 Task: Create a blank project AcmeWorks with privacy Public and default view as List and in the team Taskers . Create three sections in the project as To-Do, Doing and Done
Action: Mouse moved to (73, 50)
Screenshot: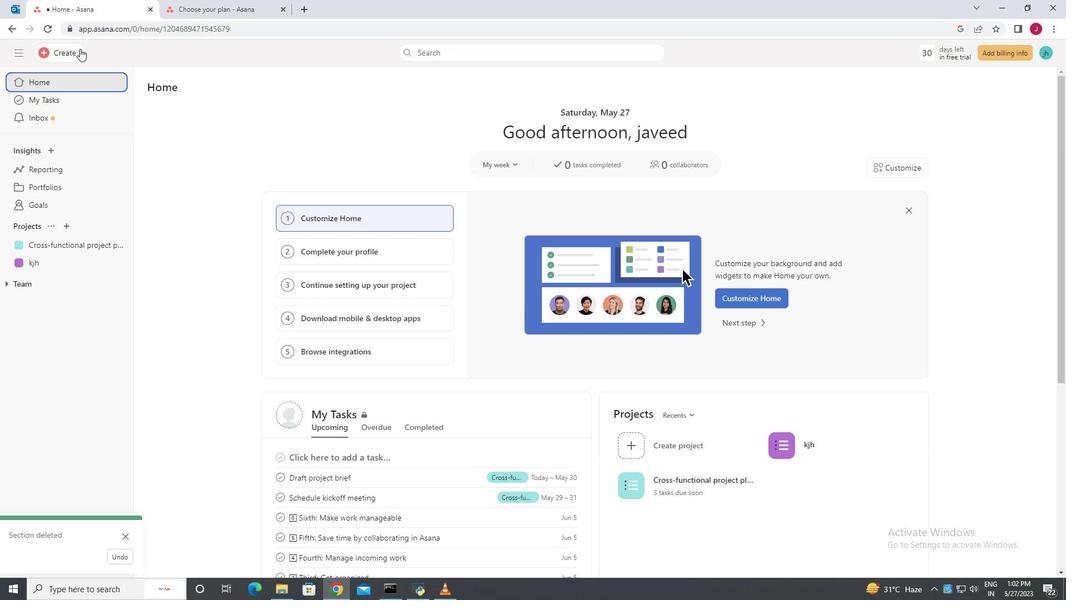 
Action: Mouse pressed left at (73, 50)
Screenshot: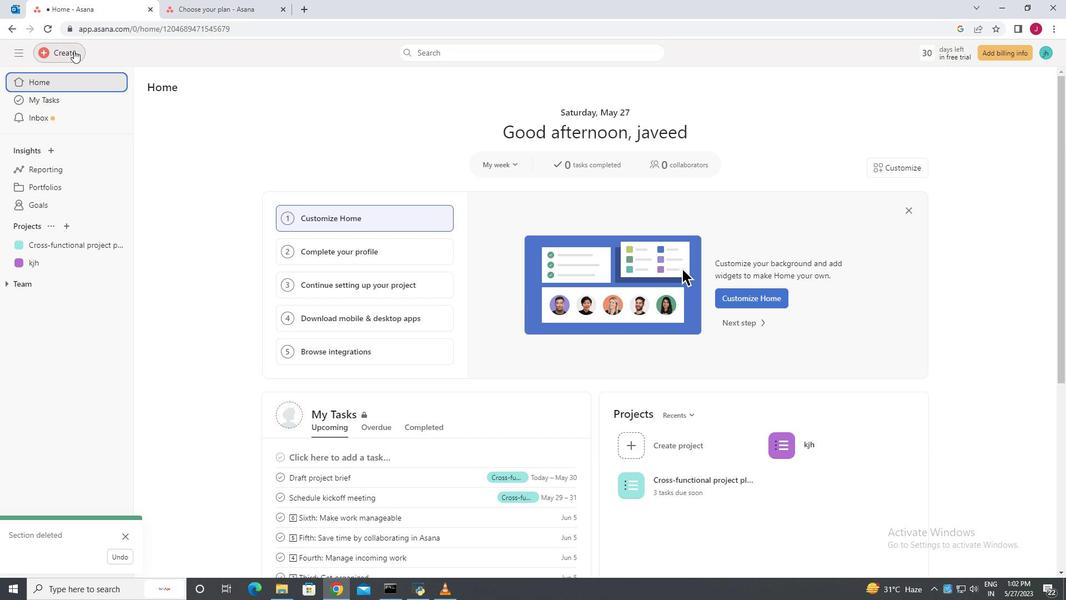 
Action: Mouse moved to (126, 74)
Screenshot: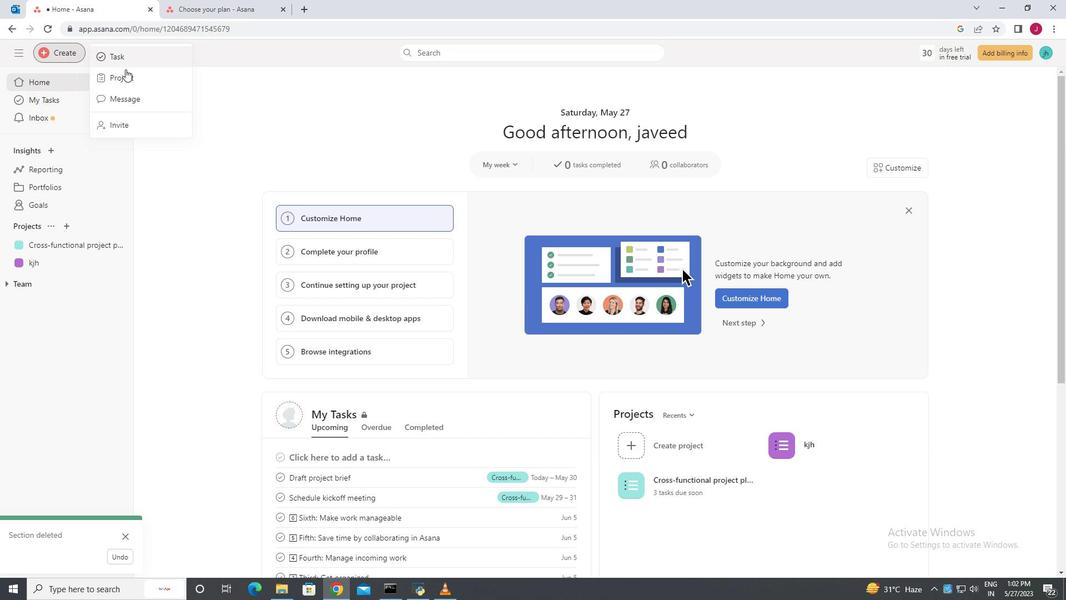 
Action: Mouse pressed left at (126, 74)
Screenshot: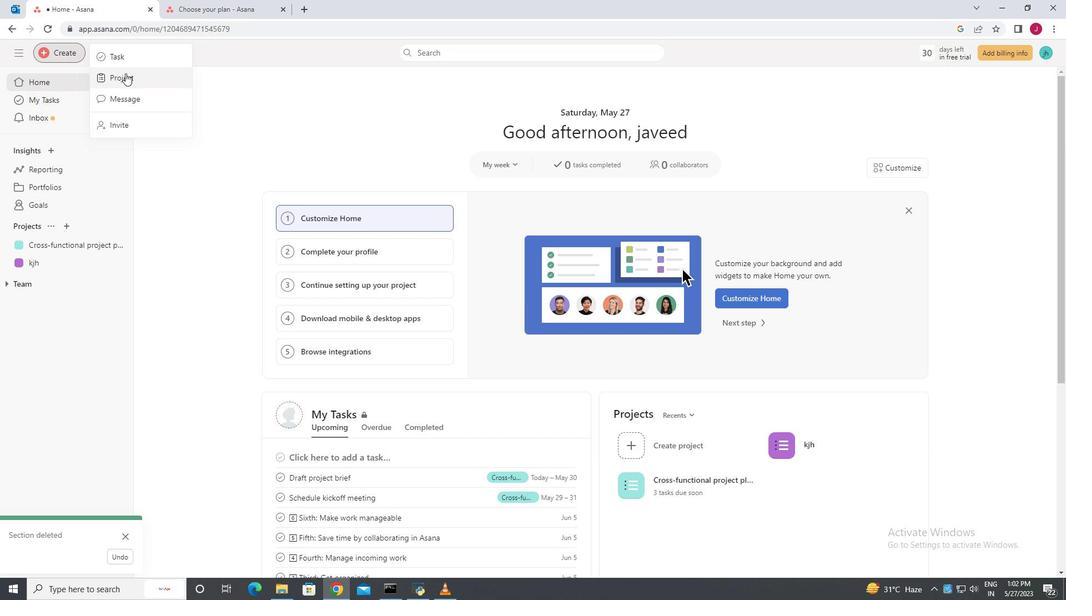 
Action: Mouse moved to (430, 301)
Screenshot: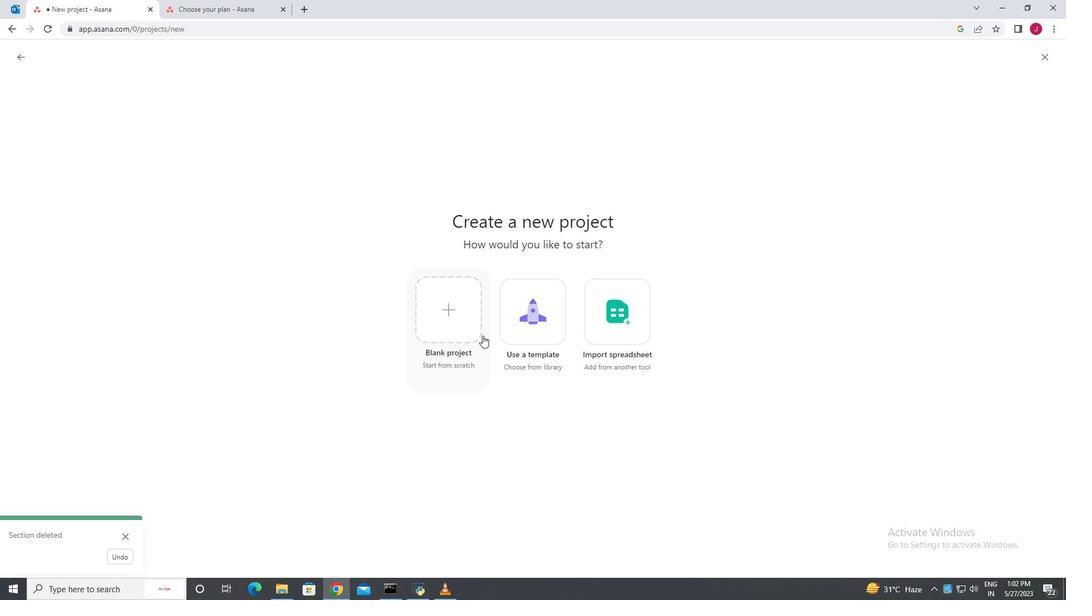
Action: Mouse pressed left at (430, 301)
Screenshot: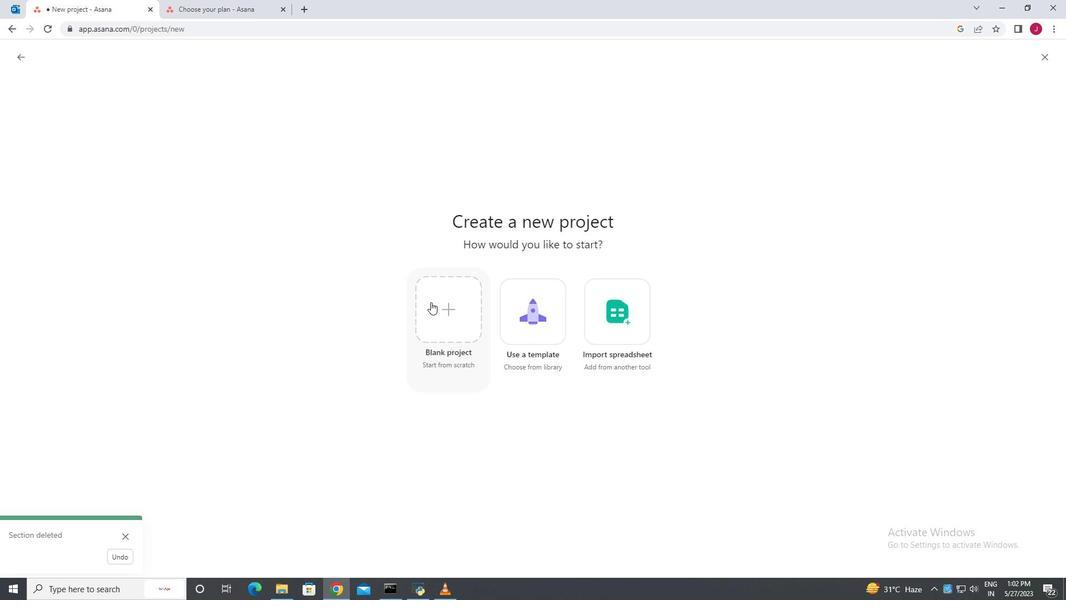 
Action: Mouse moved to (186, 139)
Screenshot: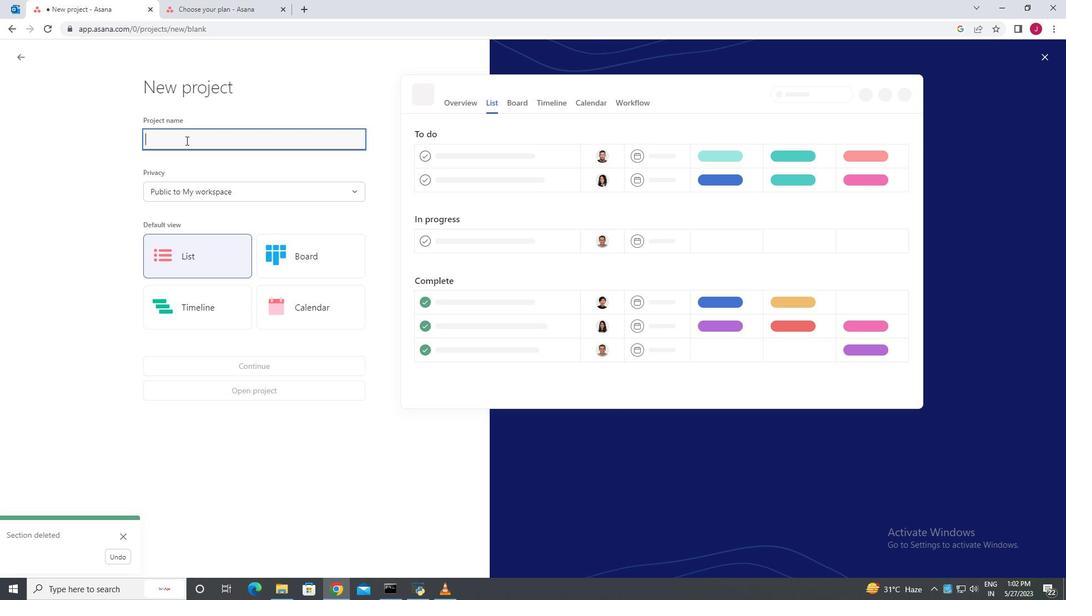 
Action: Key pressed <Key.caps_lock>A<Key.caps_lock>ceme<Key.caps_lock>W<Key.caps_lock>orks
Screenshot: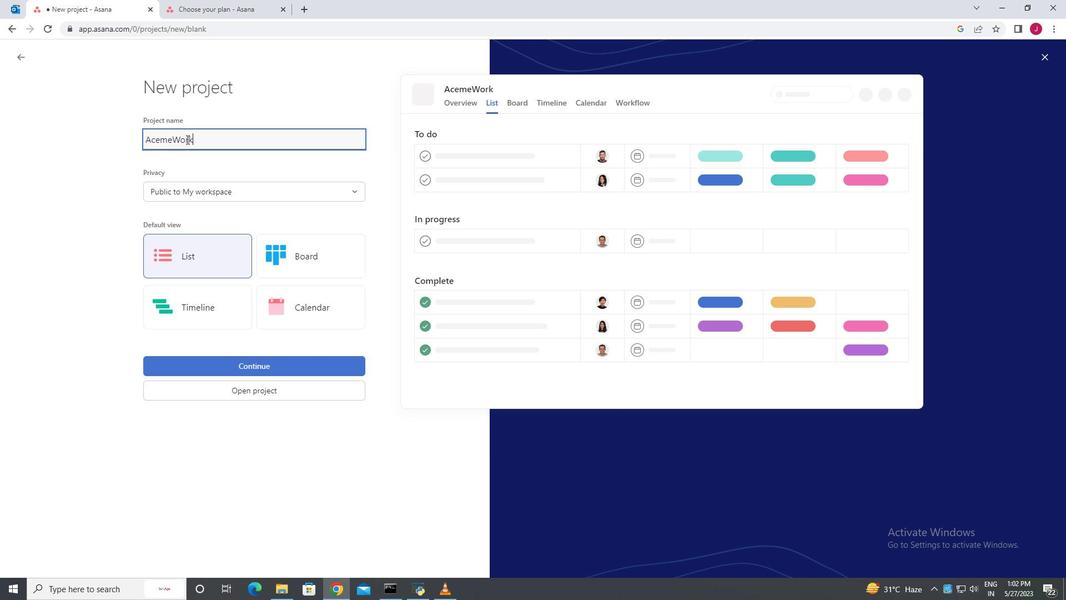 
Action: Mouse moved to (231, 188)
Screenshot: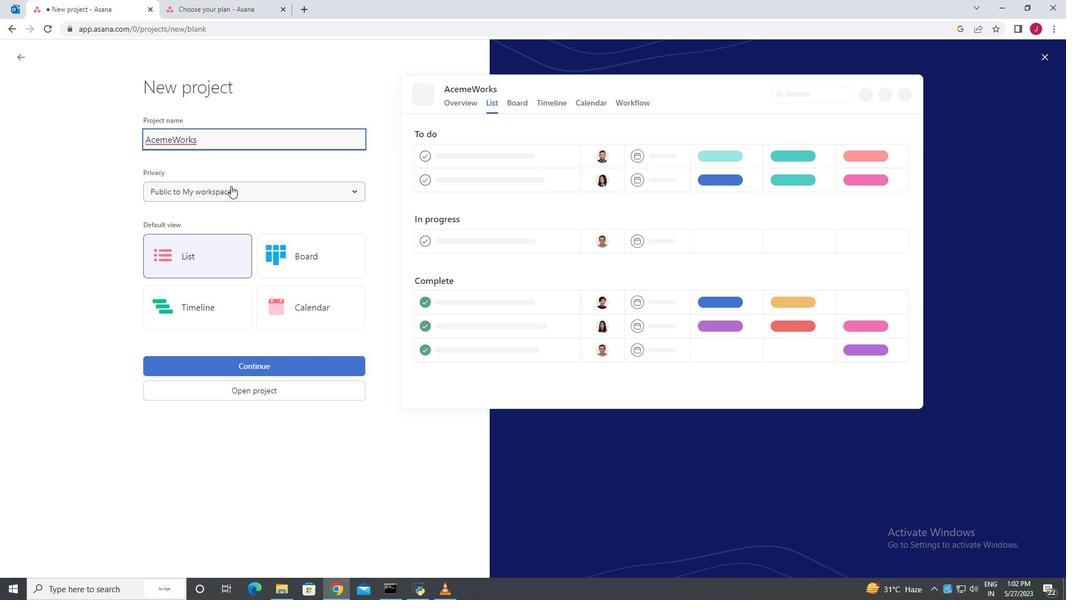 
Action: Mouse pressed left at (231, 188)
Screenshot: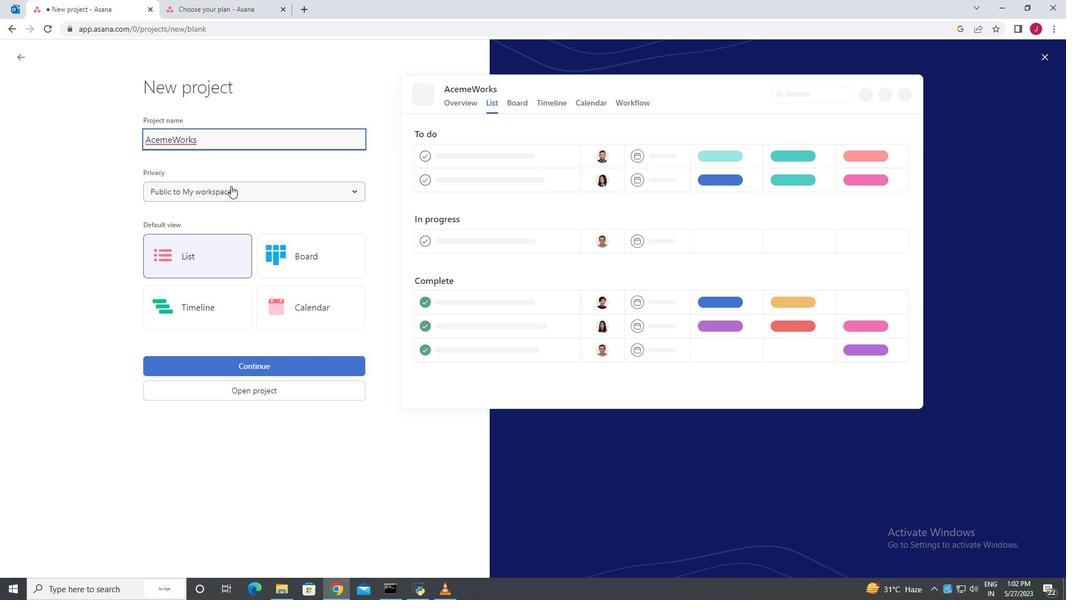 
Action: Mouse moved to (215, 232)
Screenshot: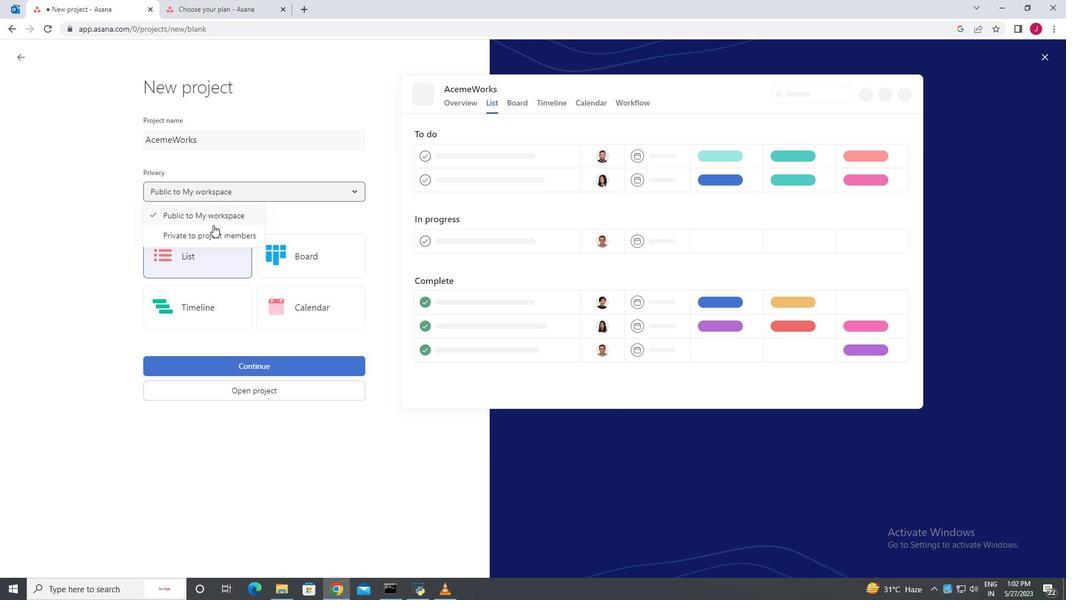 
Action: Mouse pressed left at (215, 232)
Screenshot: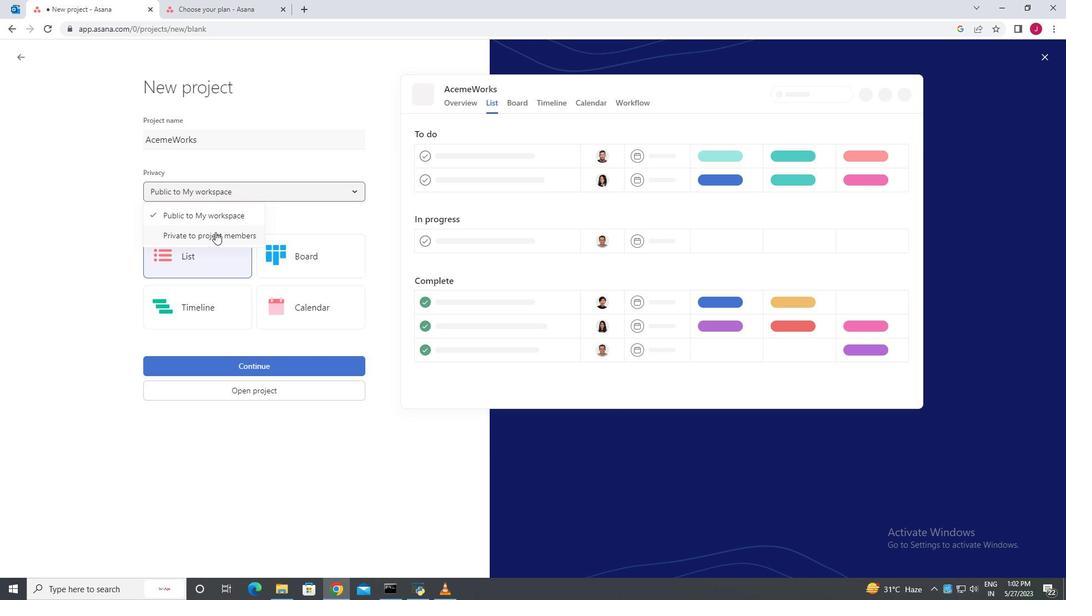 
Action: Mouse moved to (227, 192)
Screenshot: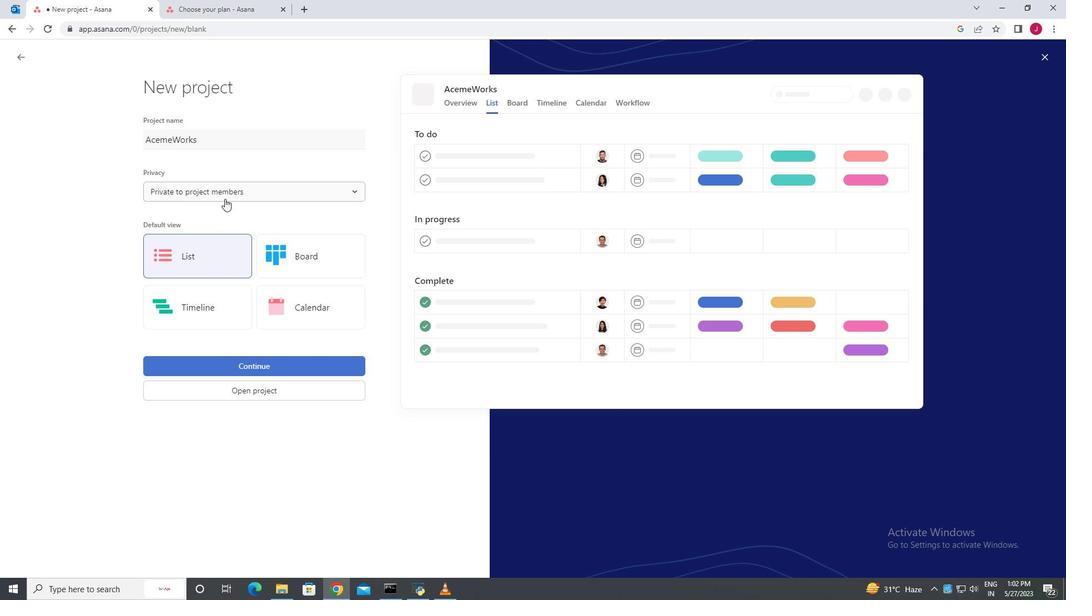 
Action: Mouse pressed left at (227, 192)
Screenshot: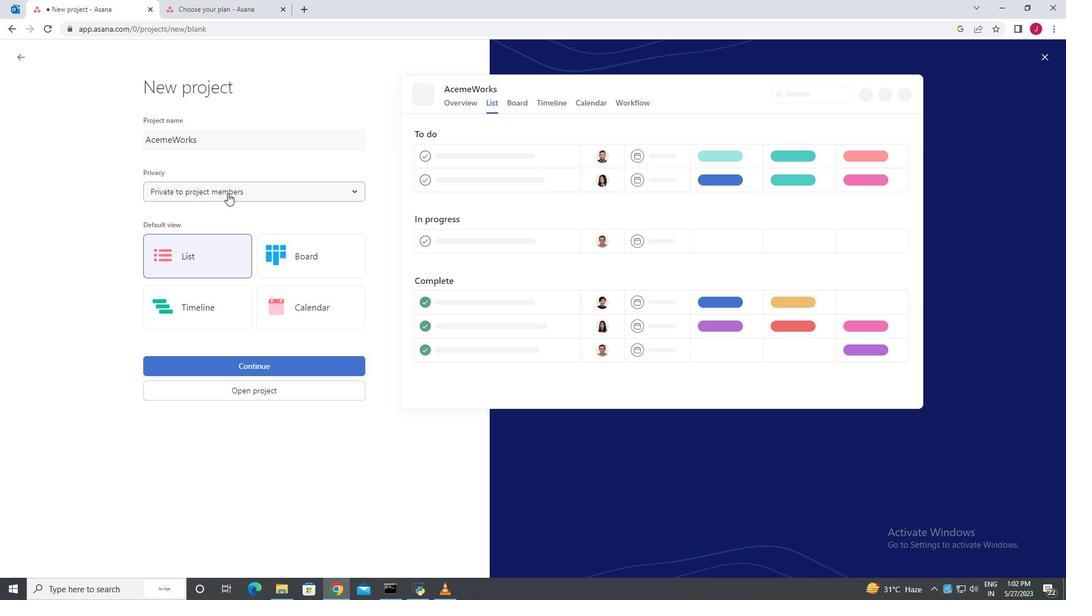 
Action: Mouse moved to (225, 216)
Screenshot: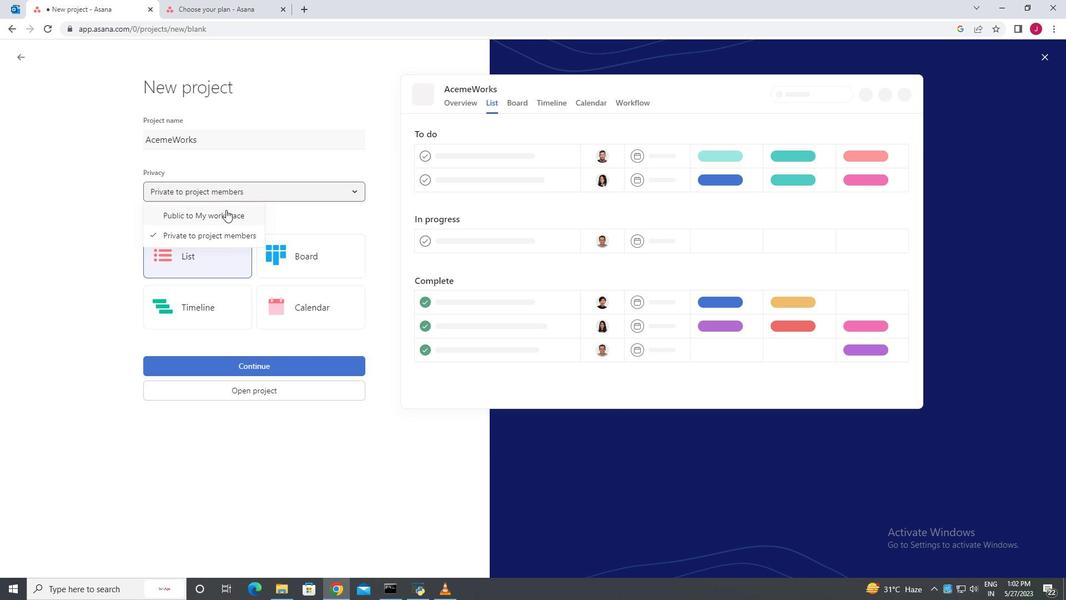 
Action: Mouse pressed left at (225, 216)
Screenshot: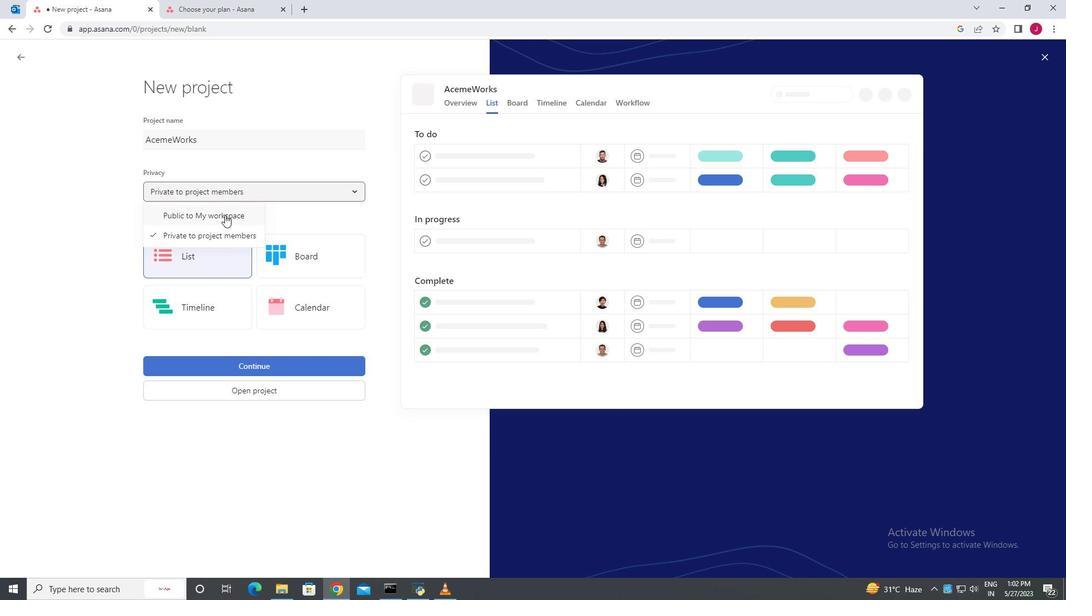 
Action: Mouse moved to (237, 365)
Screenshot: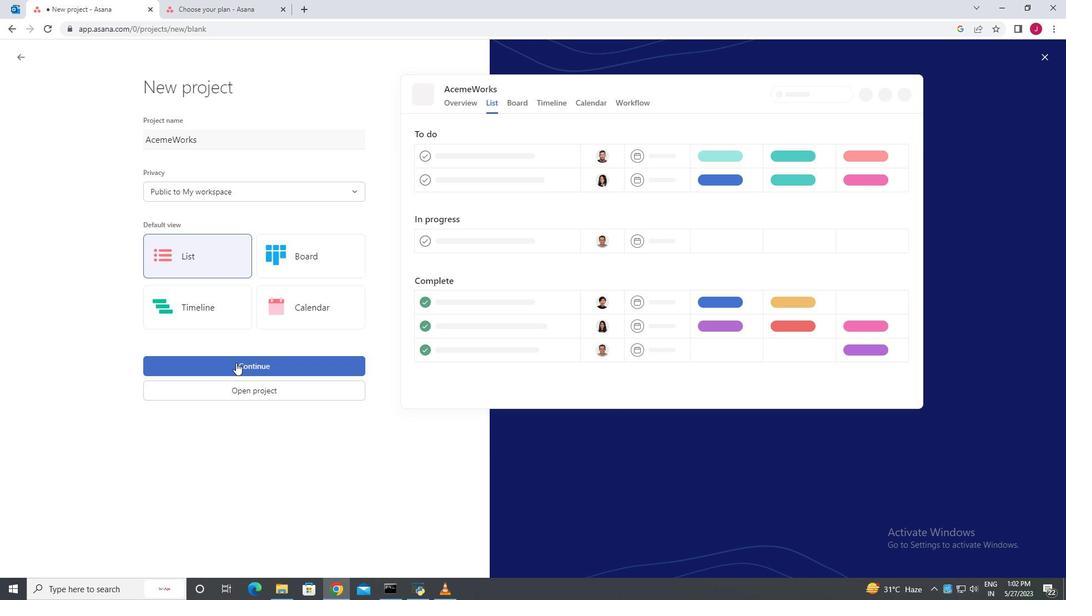 
Action: Mouse pressed left at (237, 365)
Screenshot: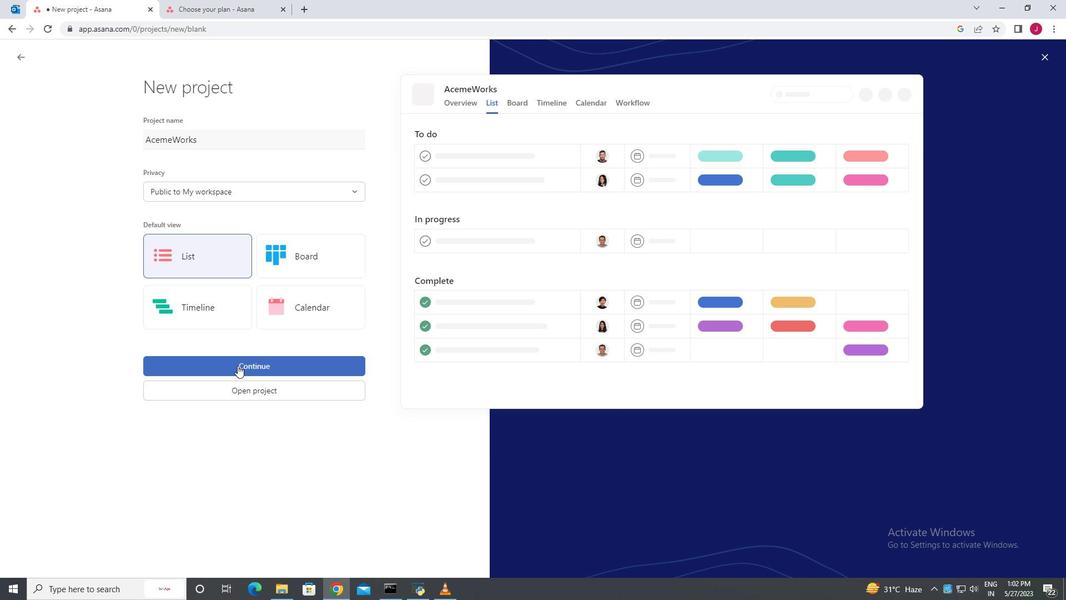 
Action: Mouse moved to (847, 98)
Screenshot: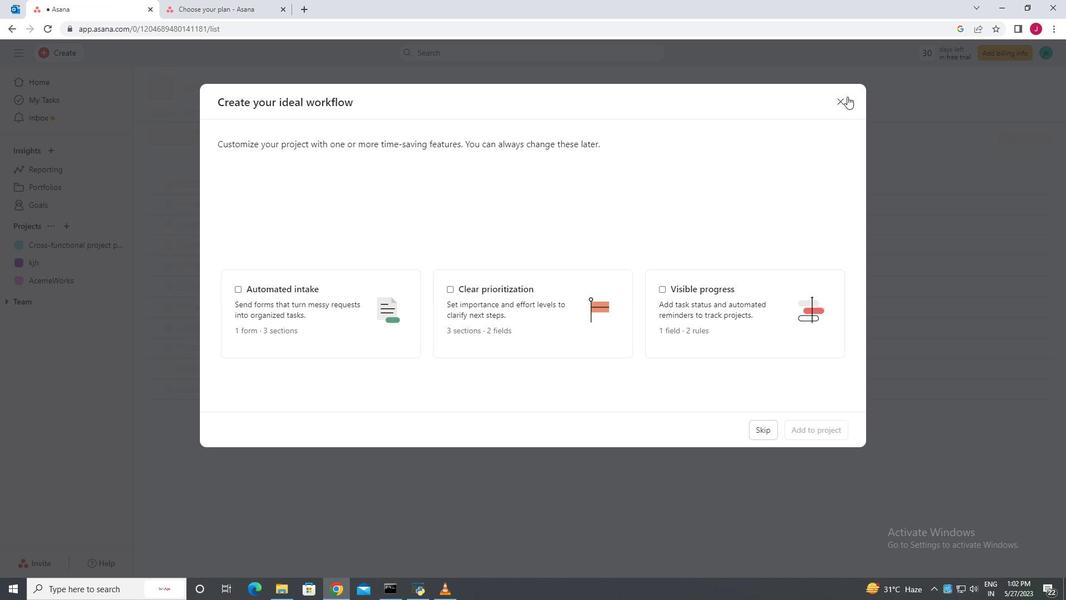 
Action: Mouse pressed left at (847, 98)
Screenshot: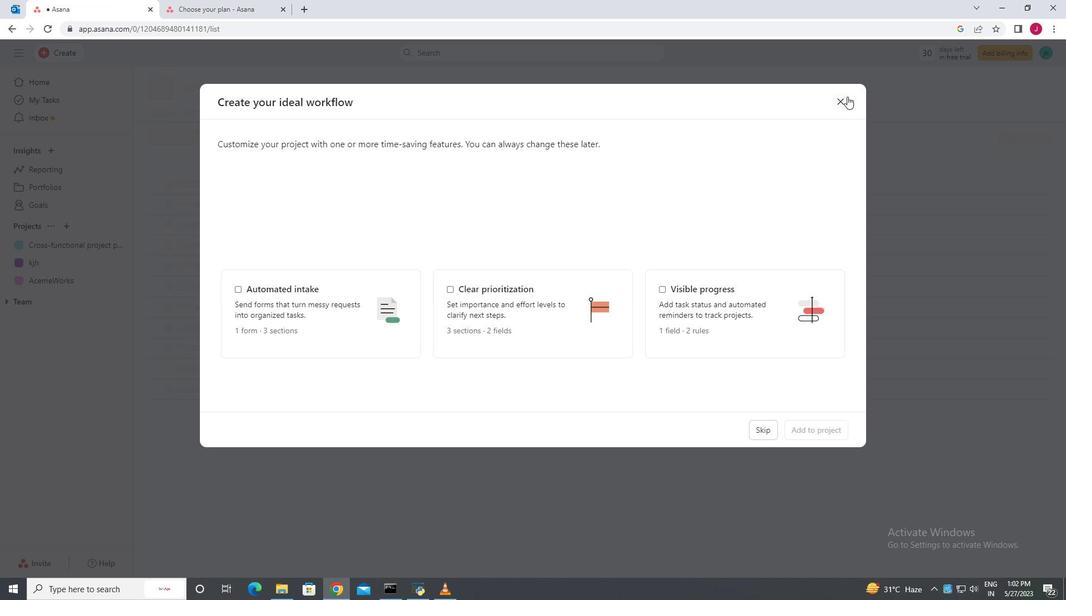 
Action: Mouse moved to (197, 240)
Screenshot: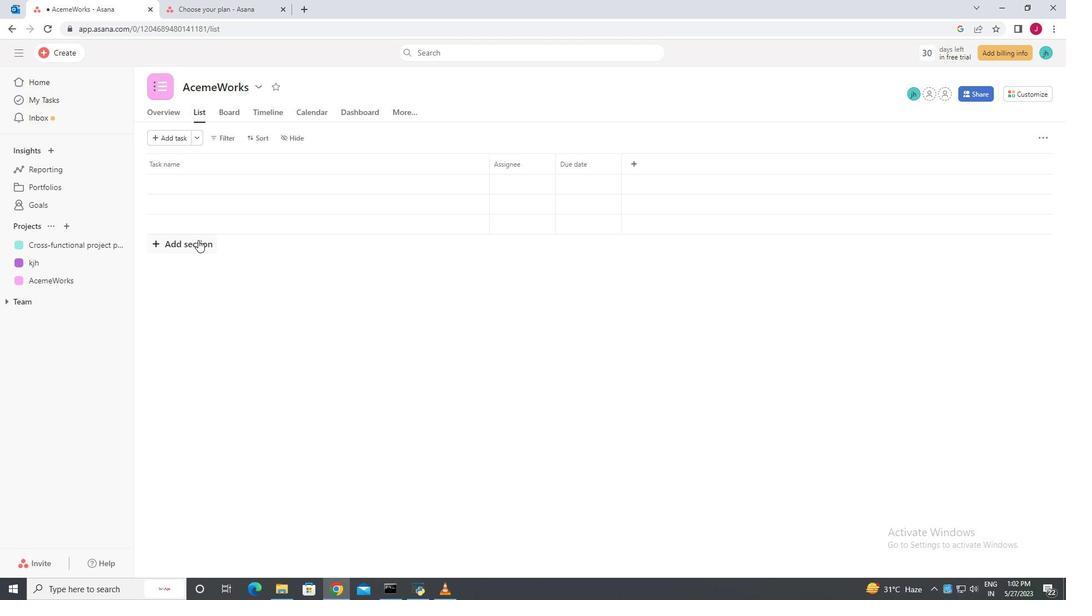 
Action: Mouse pressed left at (197, 240)
Screenshot: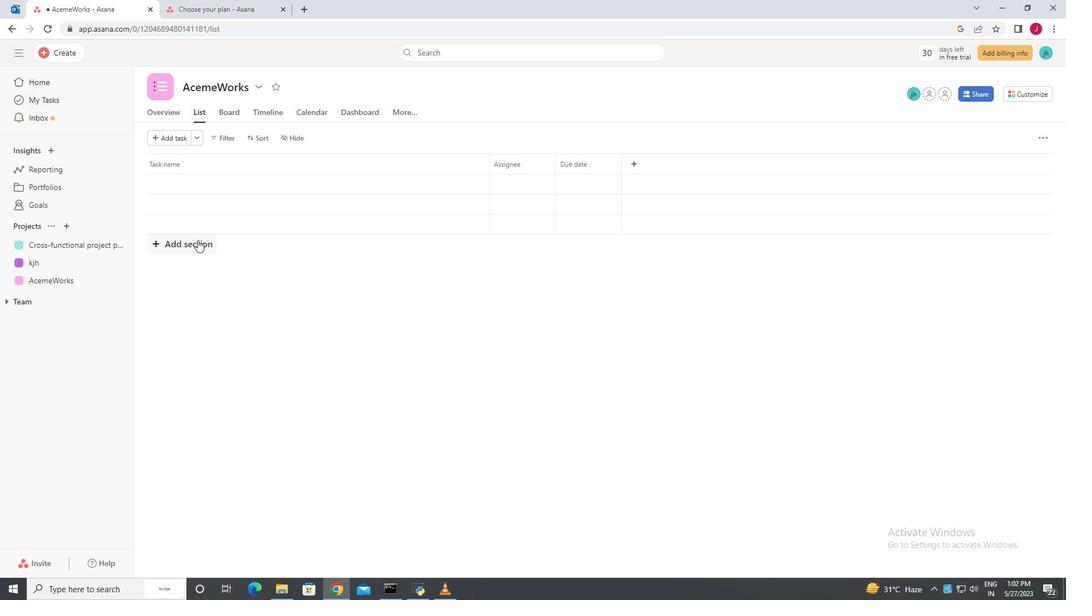
Action: Mouse moved to (208, 191)
Screenshot: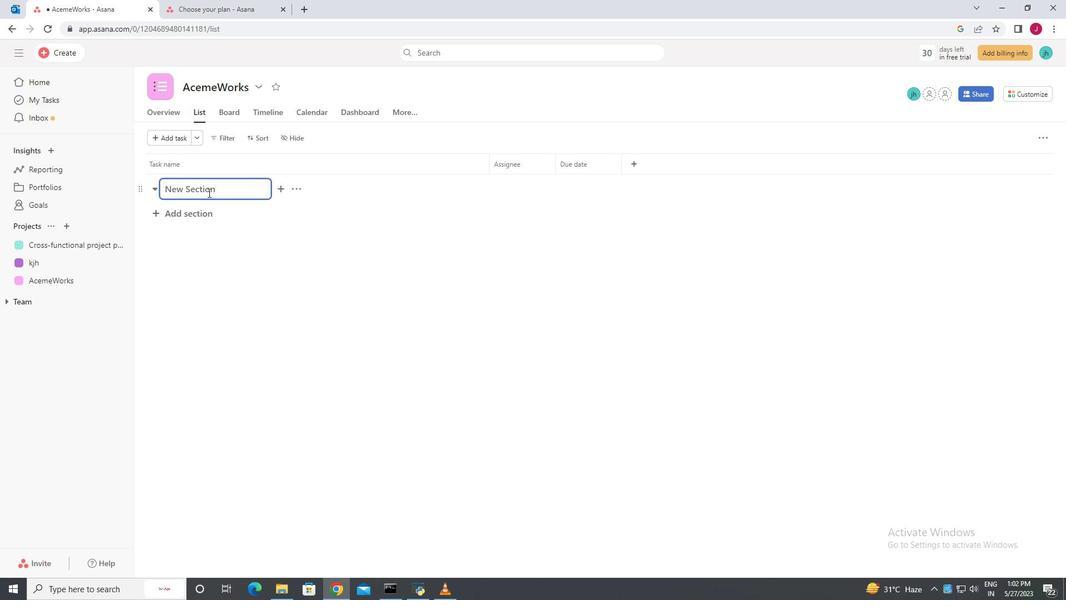 
Action: Key pressed <Key.caps_lock>TO-DO<Key.enter>
Screenshot: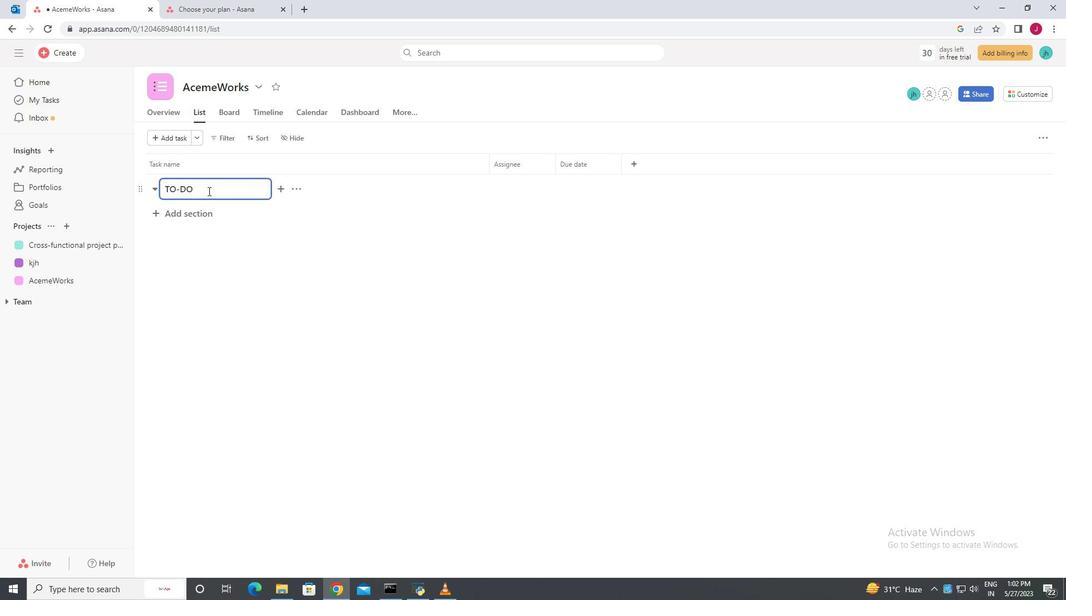 
Action: Mouse moved to (182, 262)
Screenshot: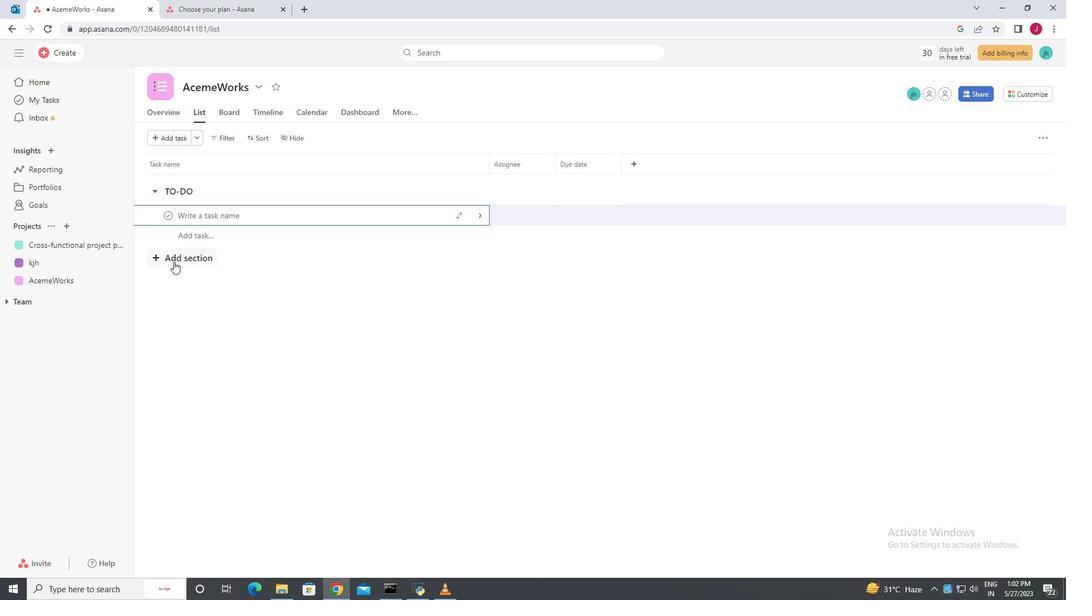 
Action: Mouse pressed left at (182, 262)
Screenshot: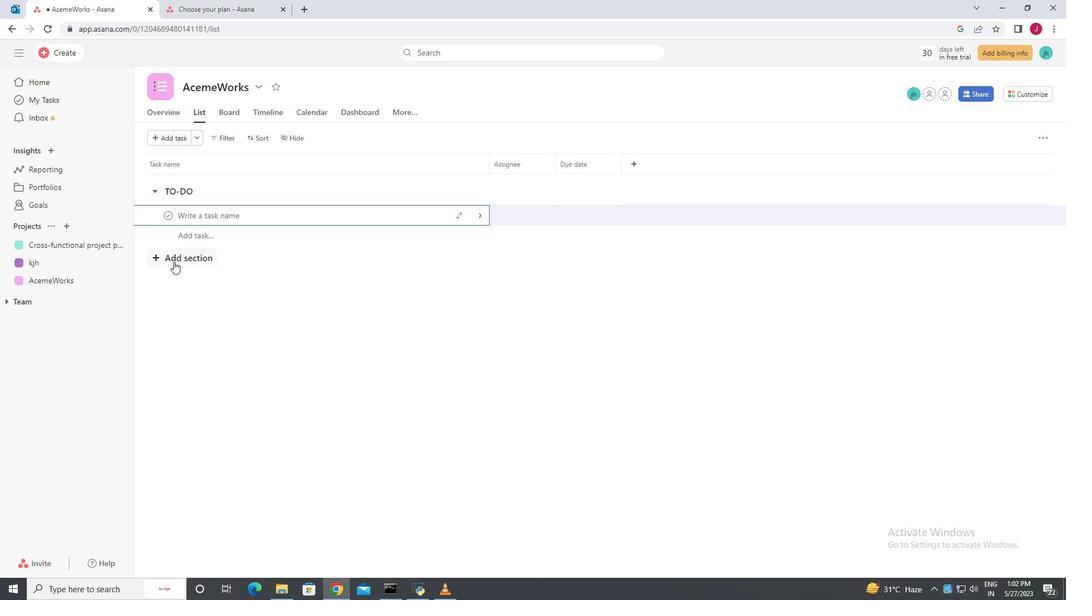 
Action: Mouse moved to (186, 220)
Screenshot: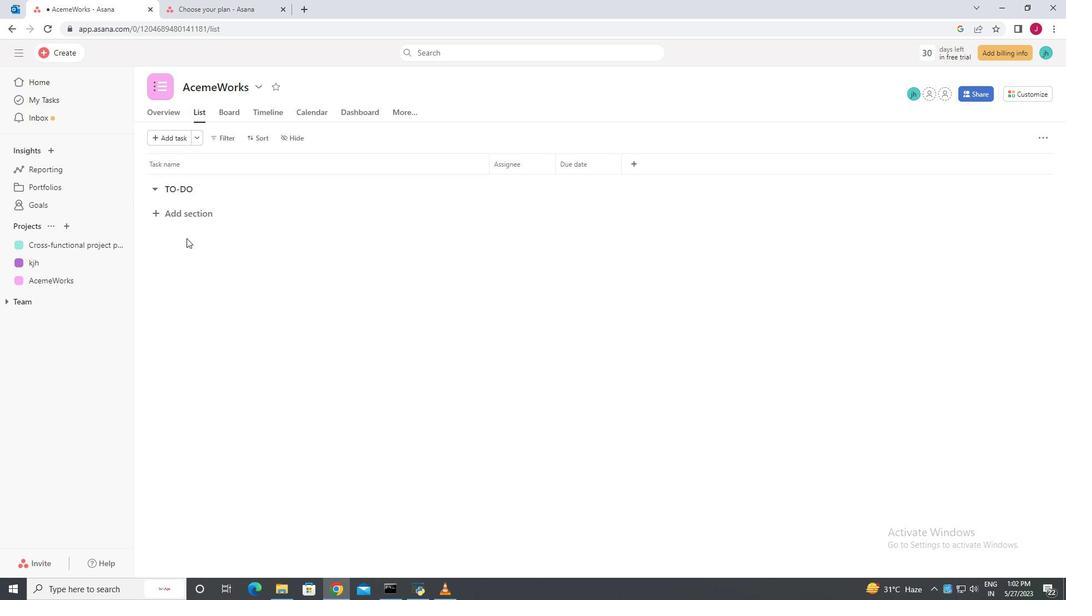 
Action: Mouse pressed left at (186, 220)
Screenshot: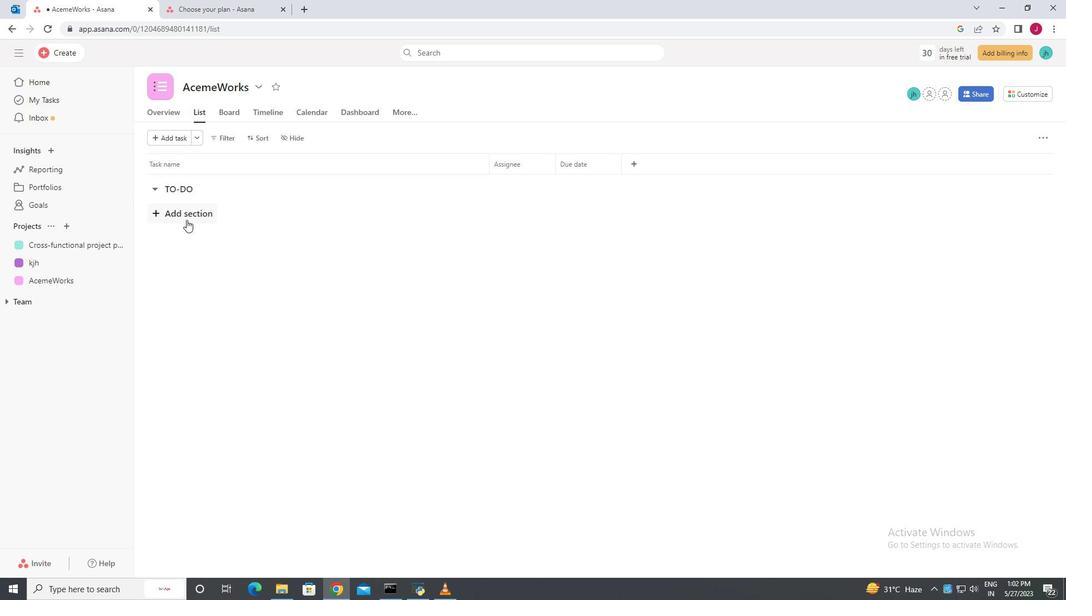 
Action: Mouse moved to (186, 223)
Screenshot: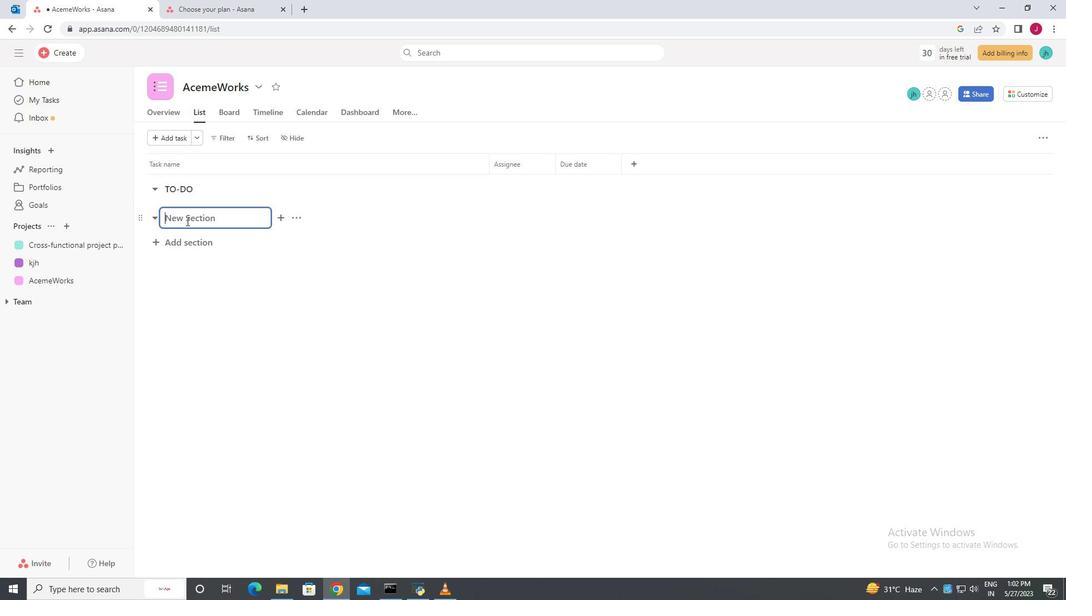 
Action: Key pressed D<Key.caps_lock>oing<Key.enter>
Screenshot: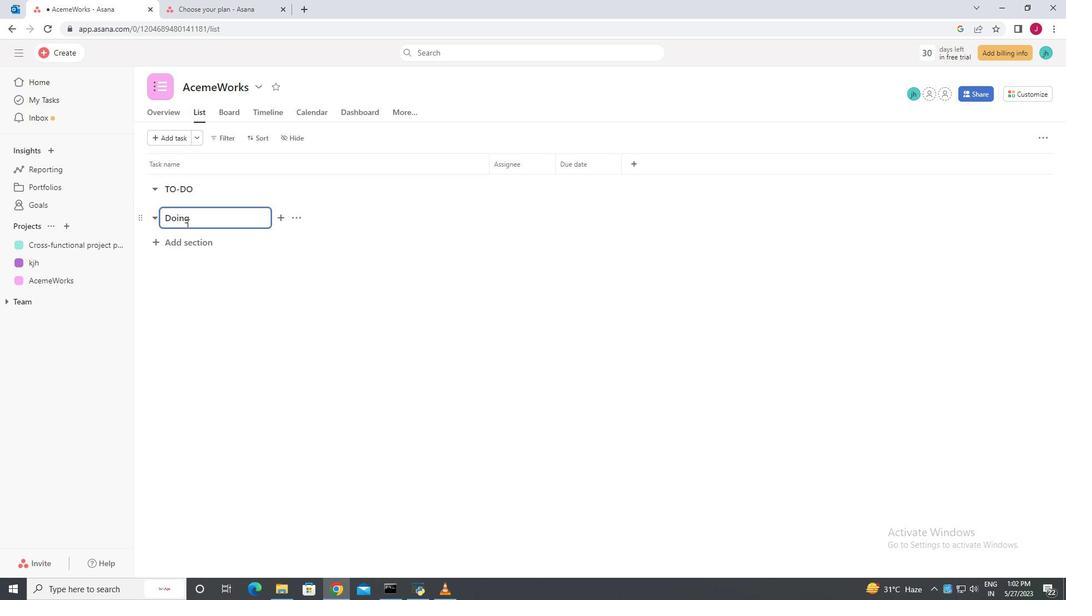 
Action: Mouse moved to (182, 285)
Screenshot: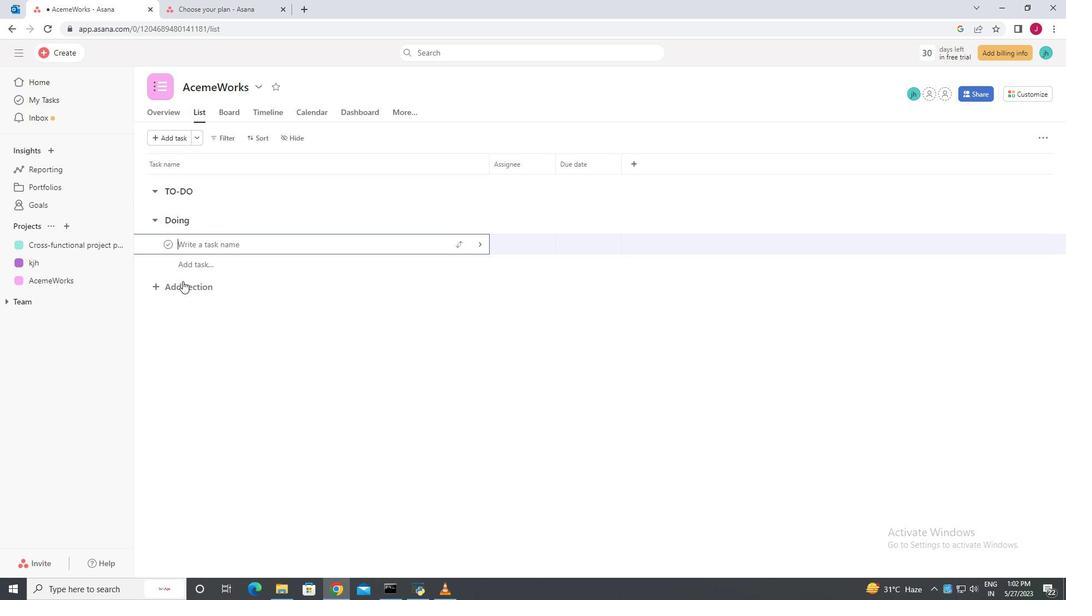 
Action: Mouse pressed left at (182, 285)
Screenshot: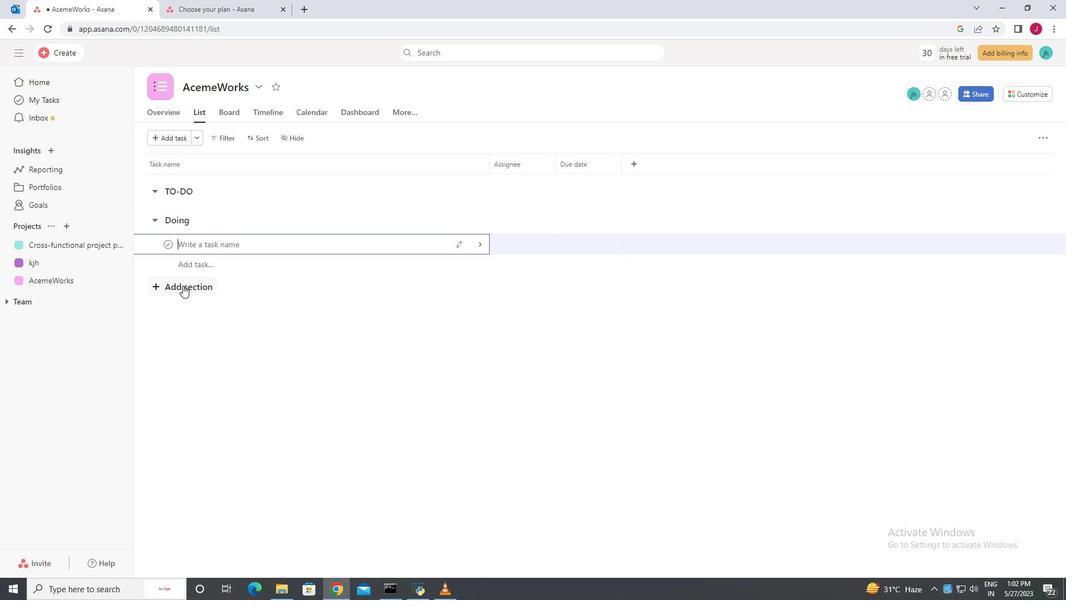 
Action: Mouse scrolled (182, 286) with delta (0, 0)
Screenshot: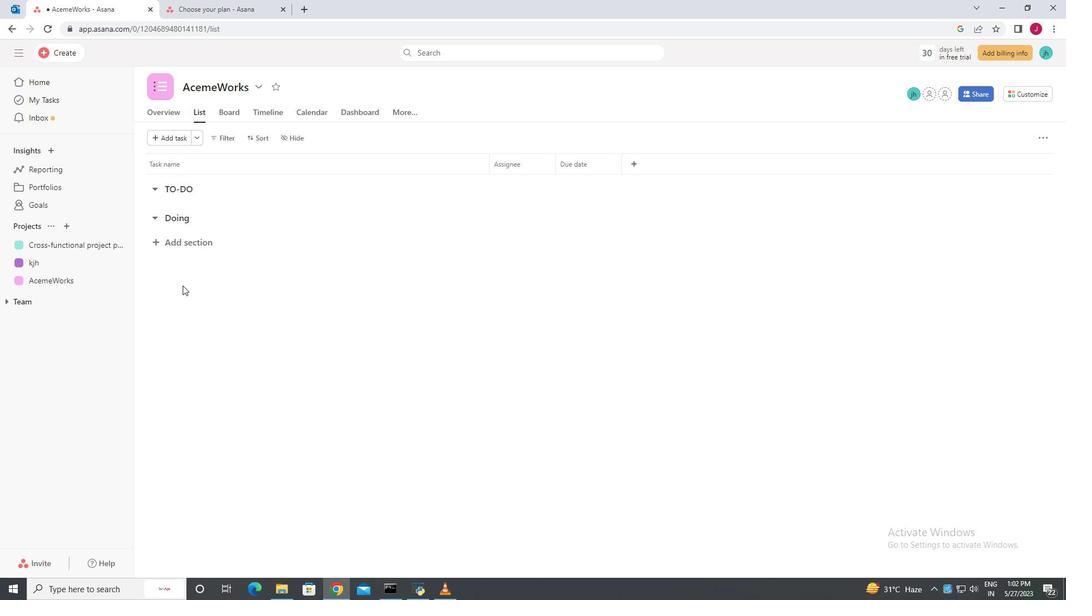 
Action: Mouse moved to (191, 245)
Screenshot: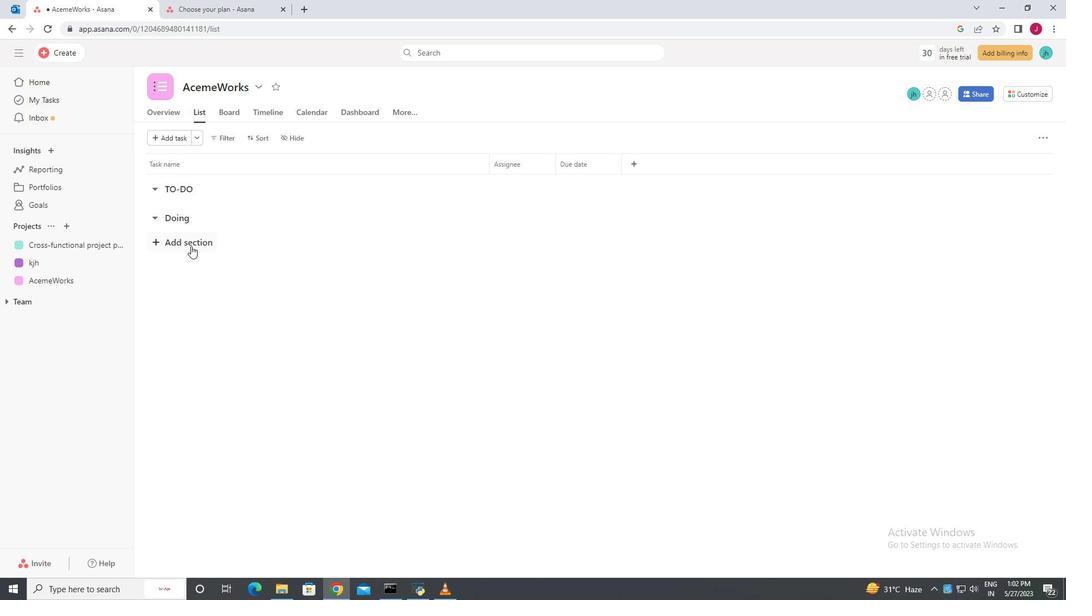 
Action: Mouse pressed left at (191, 245)
Screenshot: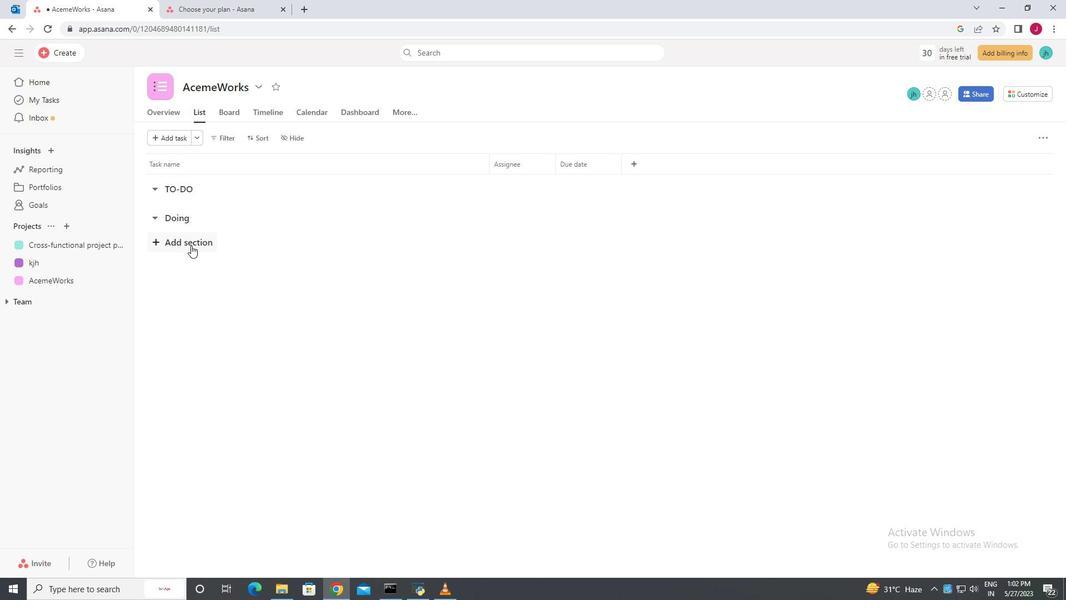 
Action: Key pressed <Key.caps_lock>D<Key.caps_lock>one<Key.enter>
Screenshot: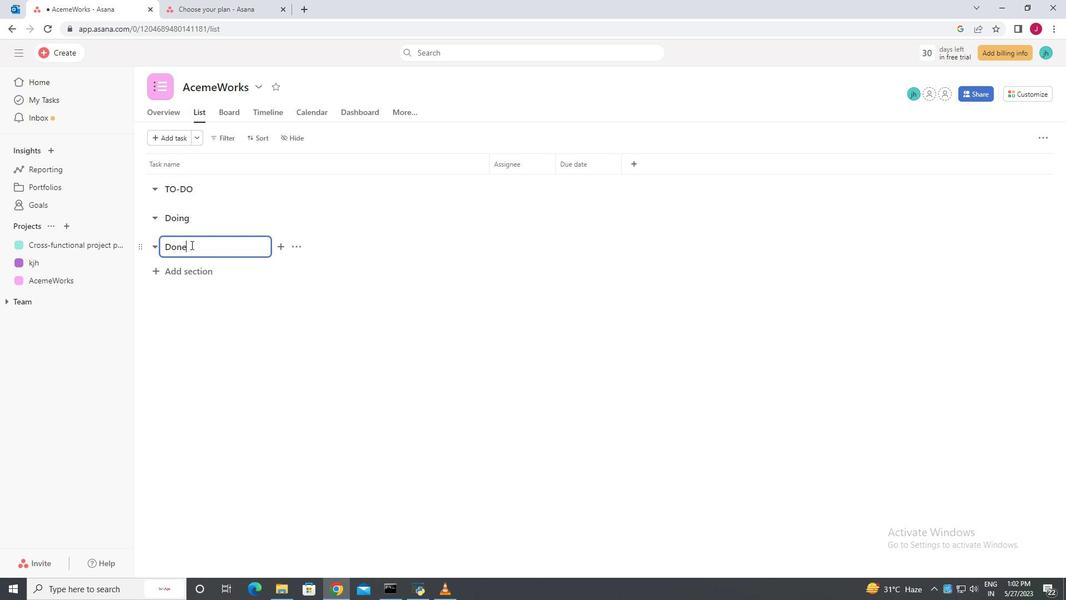 
